 Task: Create a new appointment for June 28, 2023, from 4:30 PM to 5:00 PM and categorize it as 'Sports Event'.
Action: Mouse moved to (15, 62)
Screenshot: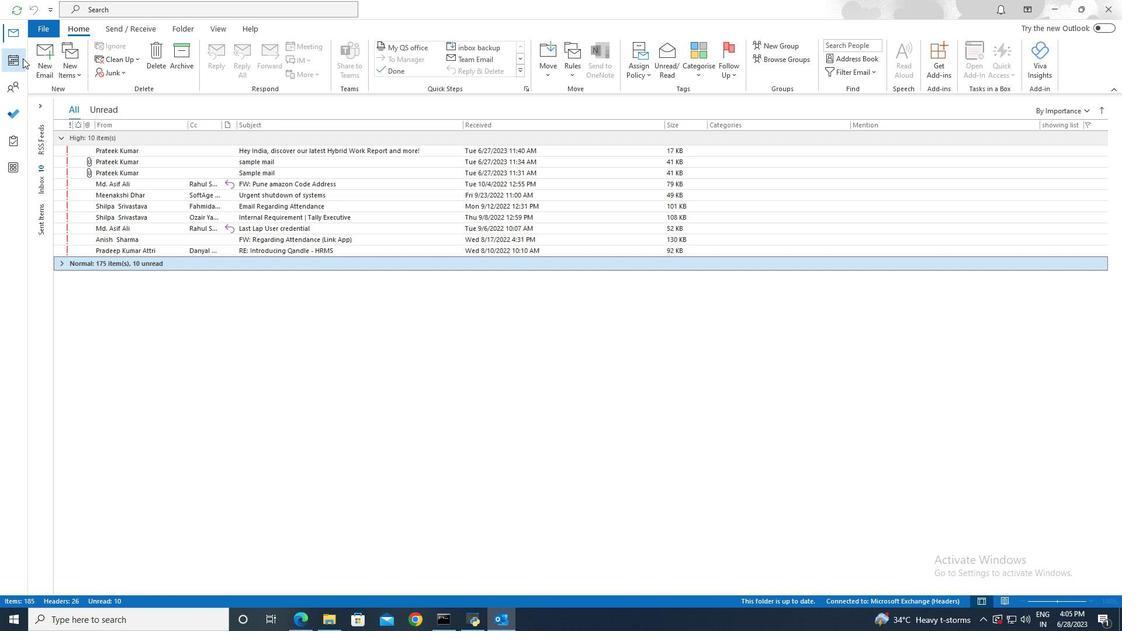 
Action: Mouse pressed left at (15, 62)
Screenshot: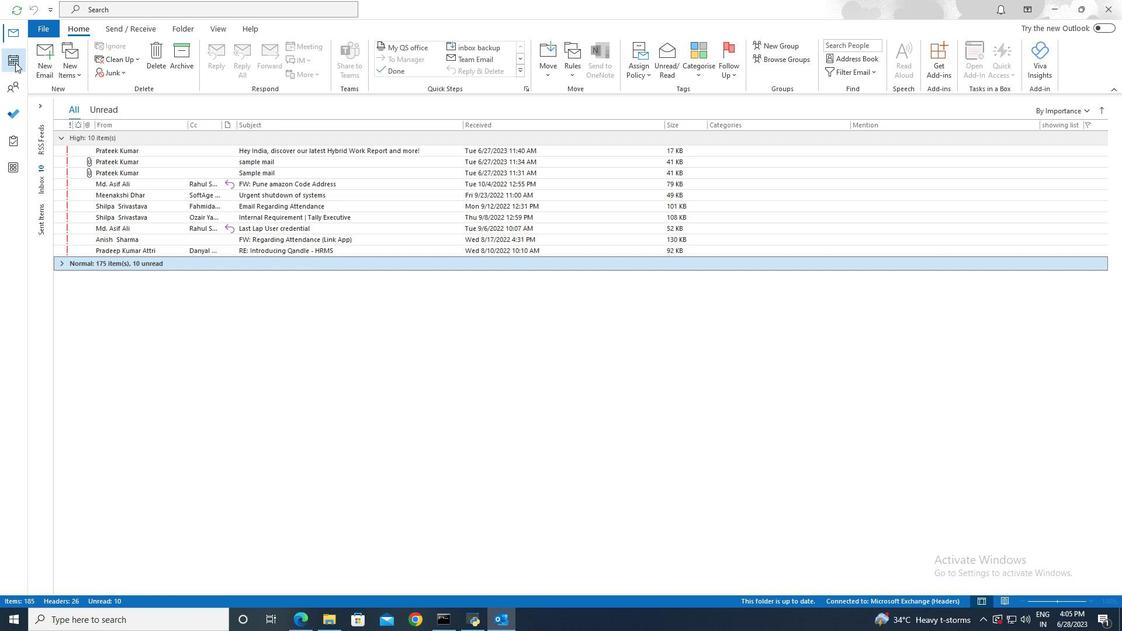 
Action: Mouse moved to (63, 59)
Screenshot: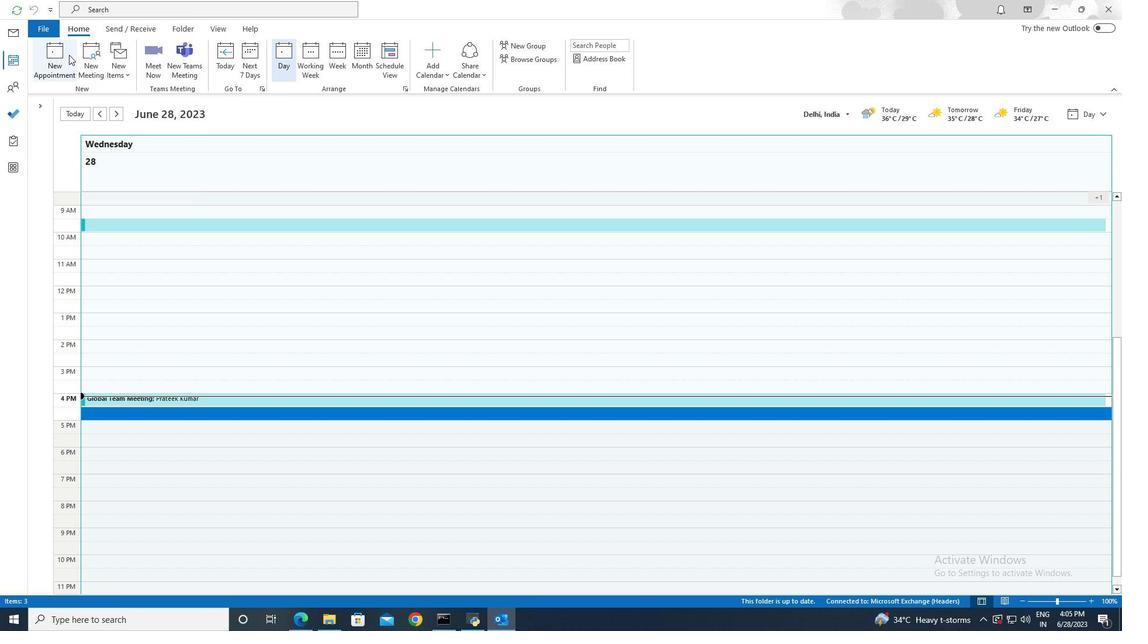 
Action: Mouse pressed left at (63, 59)
Screenshot: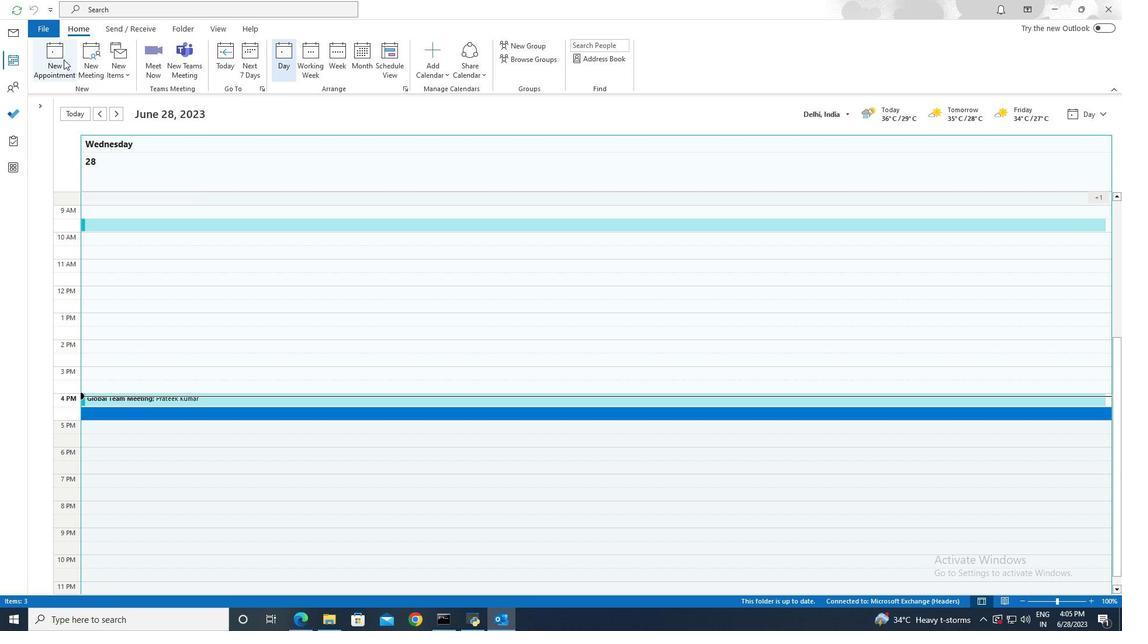 
Action: Mouse moved to (398, 60)
Screenshot: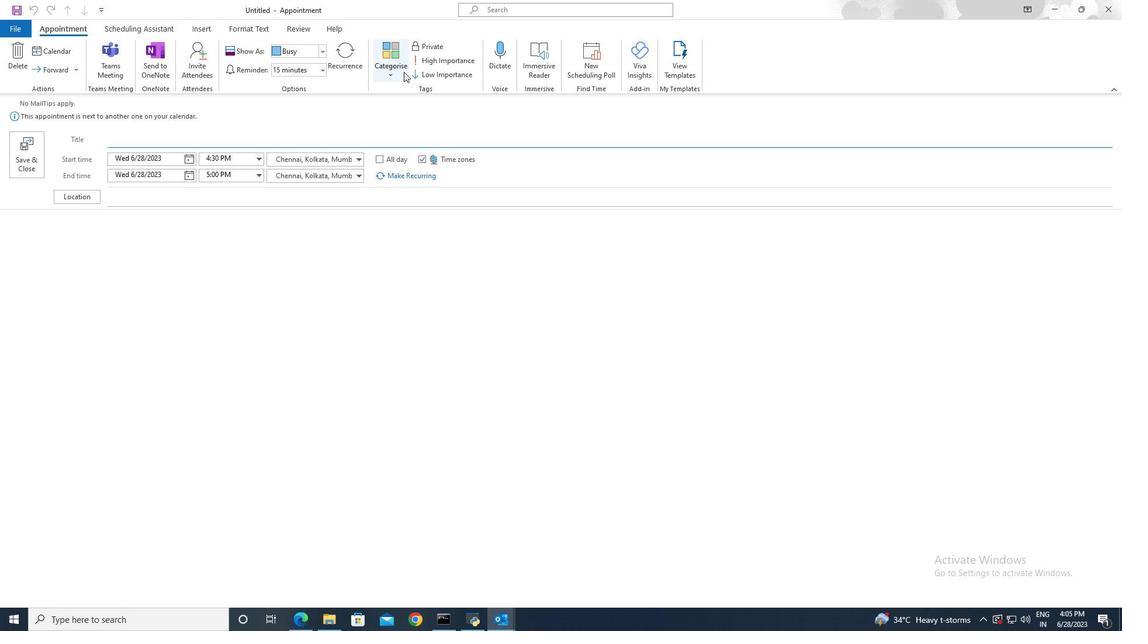
Action: Mouse pressed left at (398, 60)
Screenshot: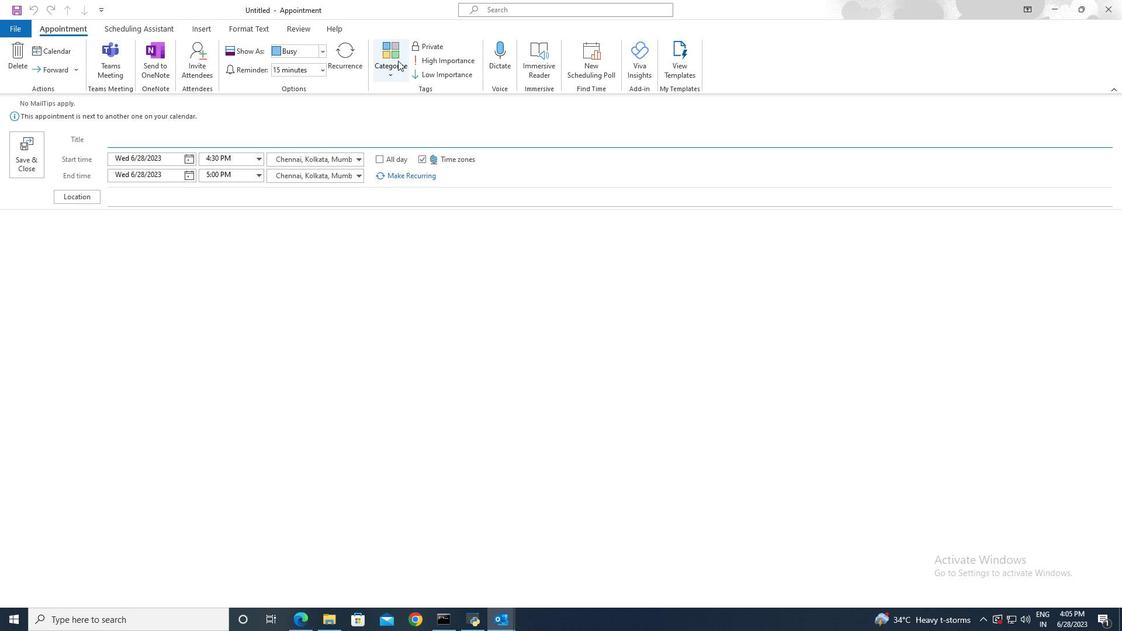 
Action: Mouse moved to (446, 274)
Screenshot: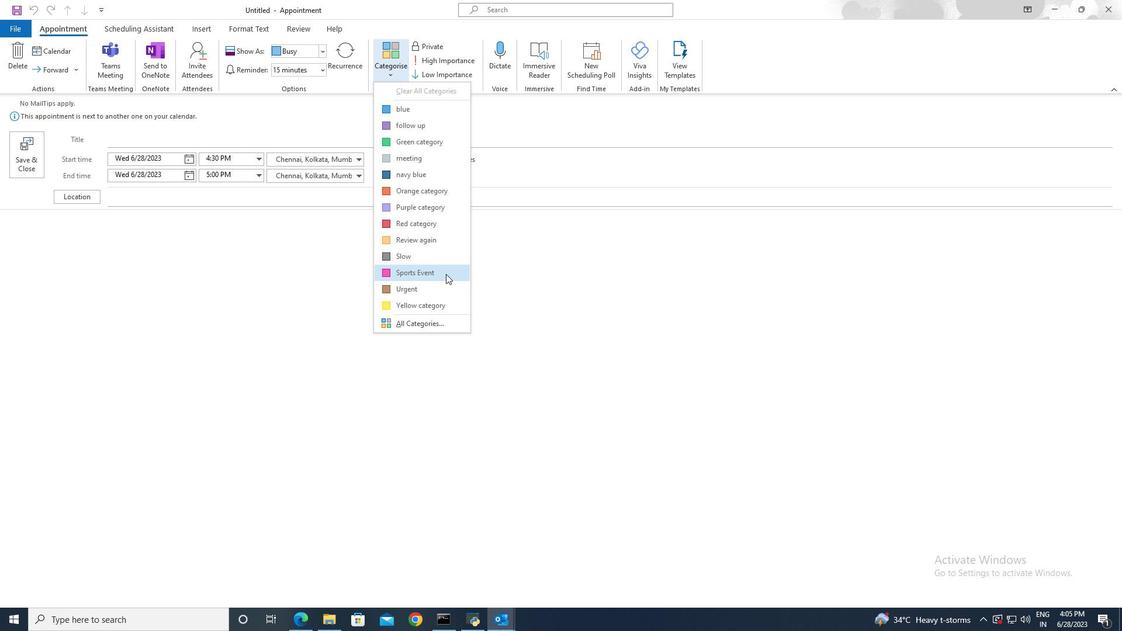 
